 Task: Create in the project BridgeTech in Backlog an issue 'Upgrade the website performance and speed mechanisms of a web application to improve website loading time and user experience', assign it to team member softage.3@softage.net and change the status to IN PROGRESS. Create in the project BridgeTech in Backlog an issue 'Create a new online platform for online photography courses with advanced photography tools and community features', assign it to team member softage.4@softage.net and change the status to IN PROGRESS
Action: Mouse moved to (183, 52)
Screenshot: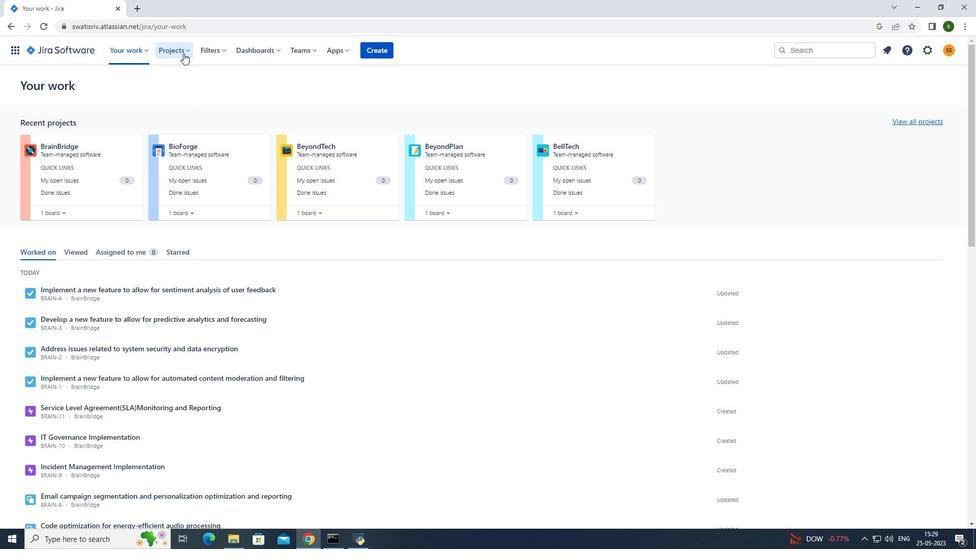 
Action: Mouse pressed left at (183, 52)
Screenshot: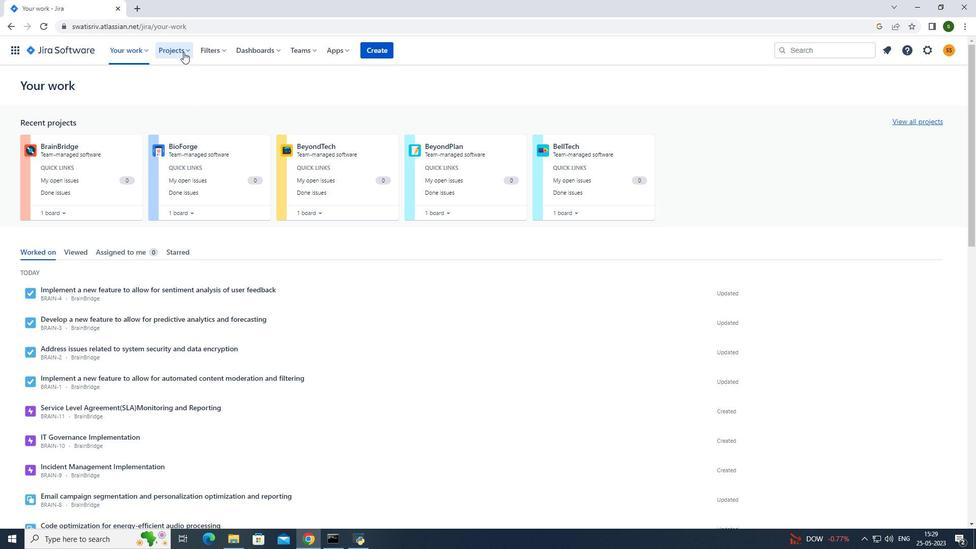 
Action: Mouse moved to (198, 92)
Screenshot: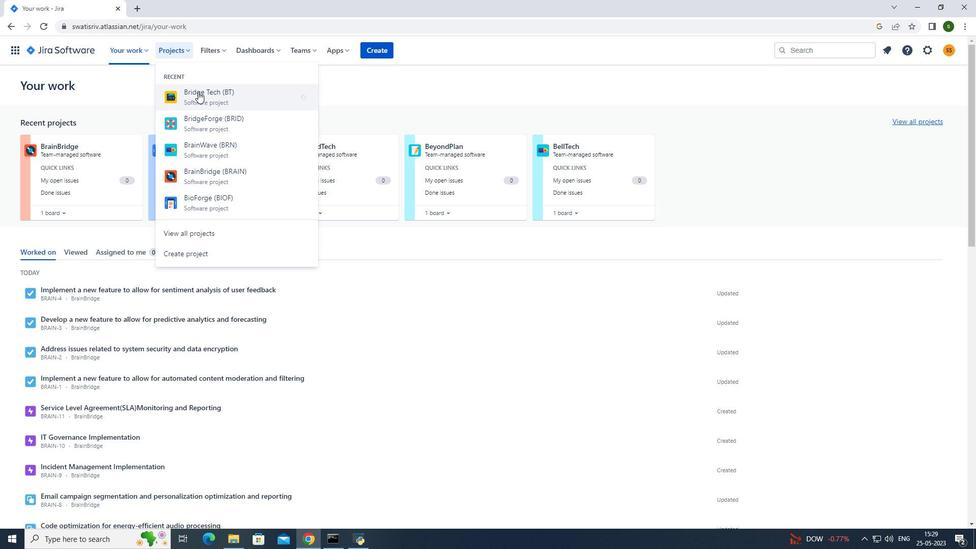
Action: Mouse pressed left at (198, 92)
Screenshot: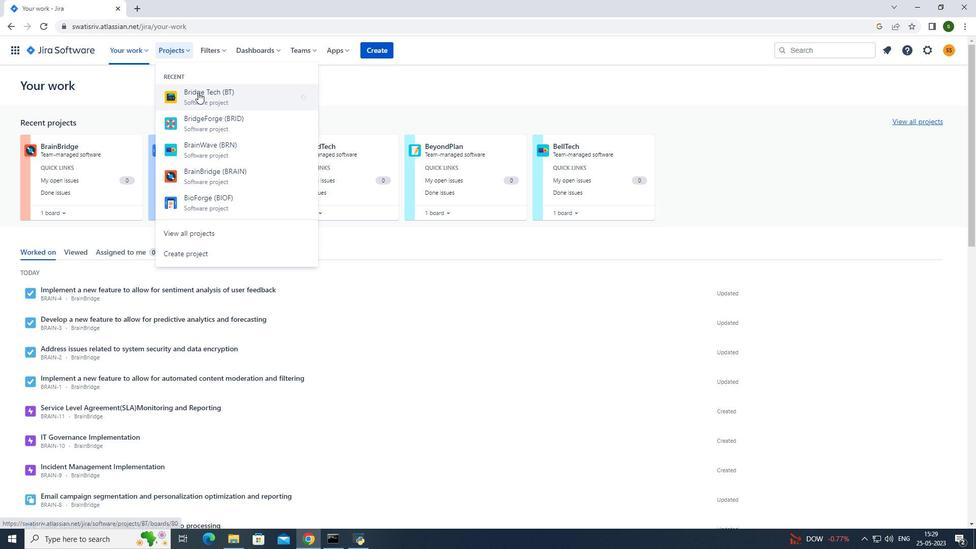 
Action: Mouse moved to (95, 158)
Screenshot: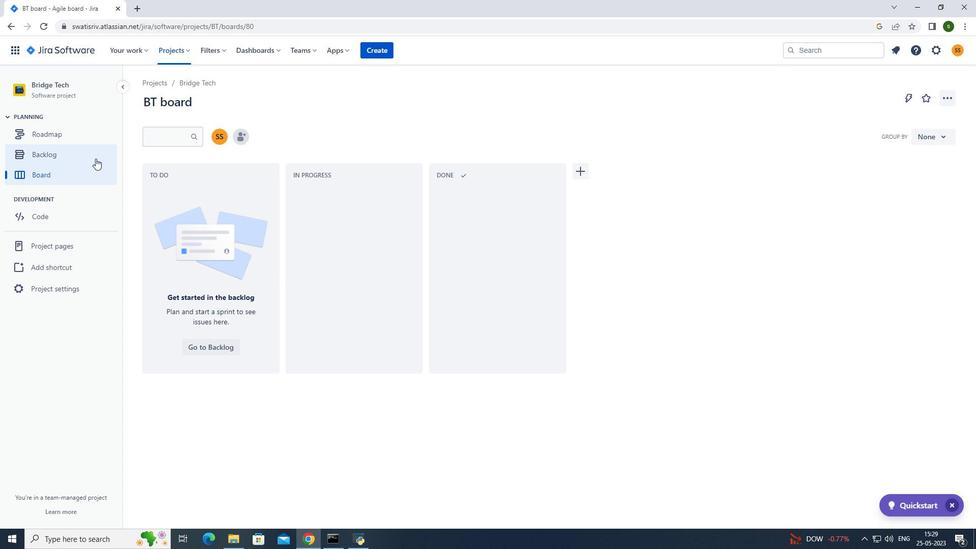 
Action: Mouse pressed left at (95, 158)
Screenshot: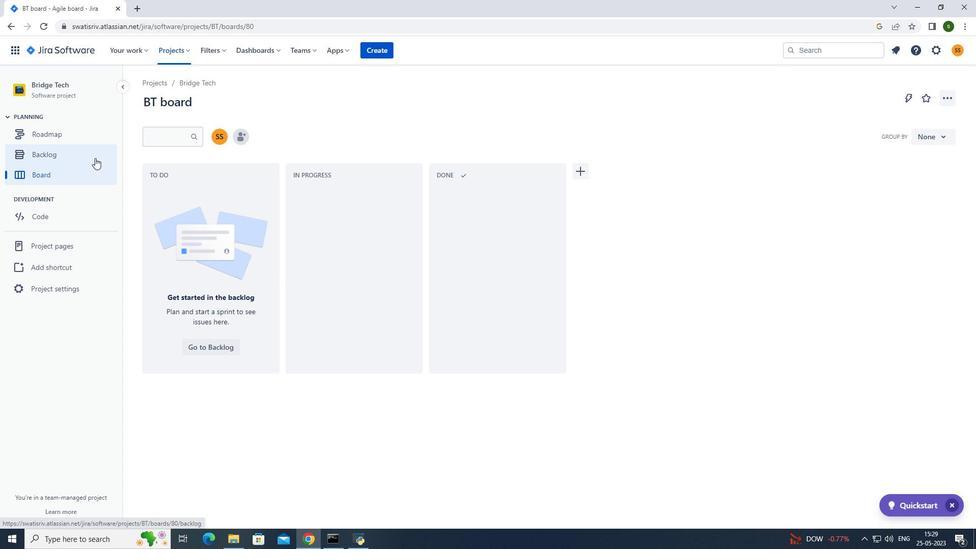 
Action: Mouse moved to (162, 225)
Screenshot: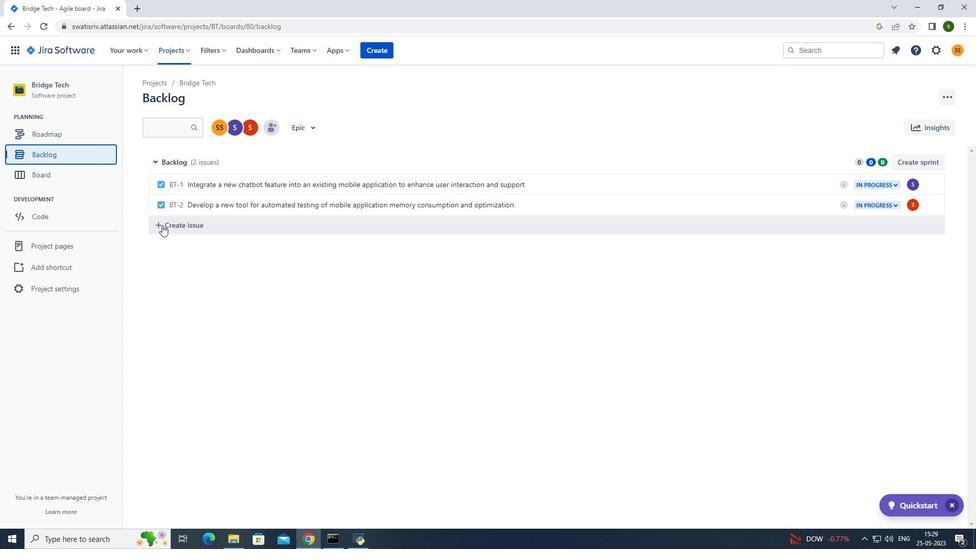 
Action: Mouse pressed left at (162, 225)
Screenshot: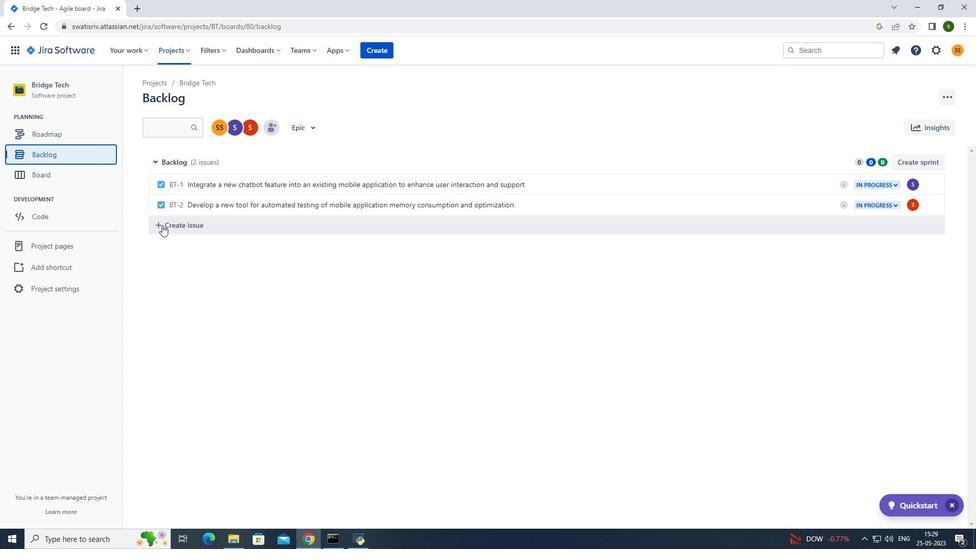 
Action: Mouse moved to (291, 225)
Screenshot: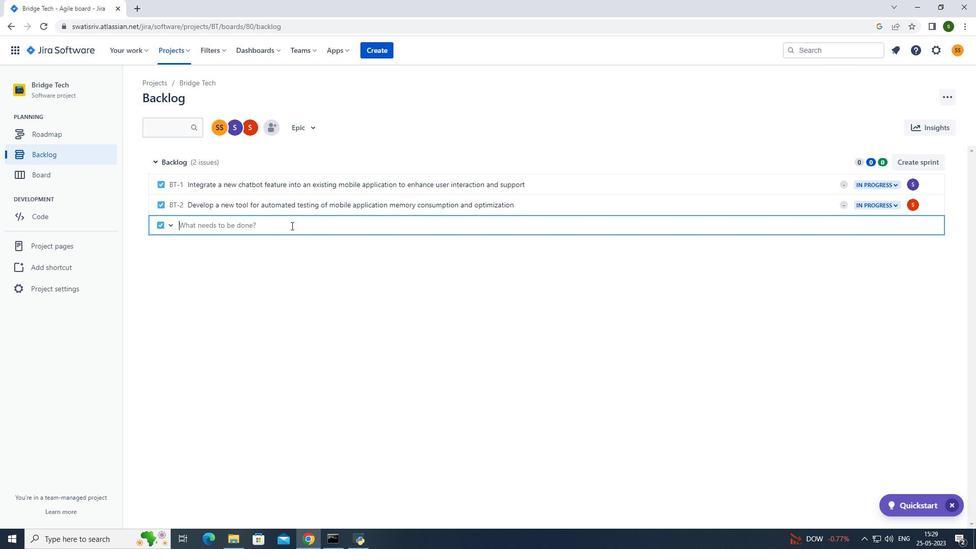 
Action: Key pressed <Key.caps_lock>U<Key.caps_lock>pgrade<Key.space>the<Key.space>websiy<Key.backspace>te<Key.space>
Screenshot: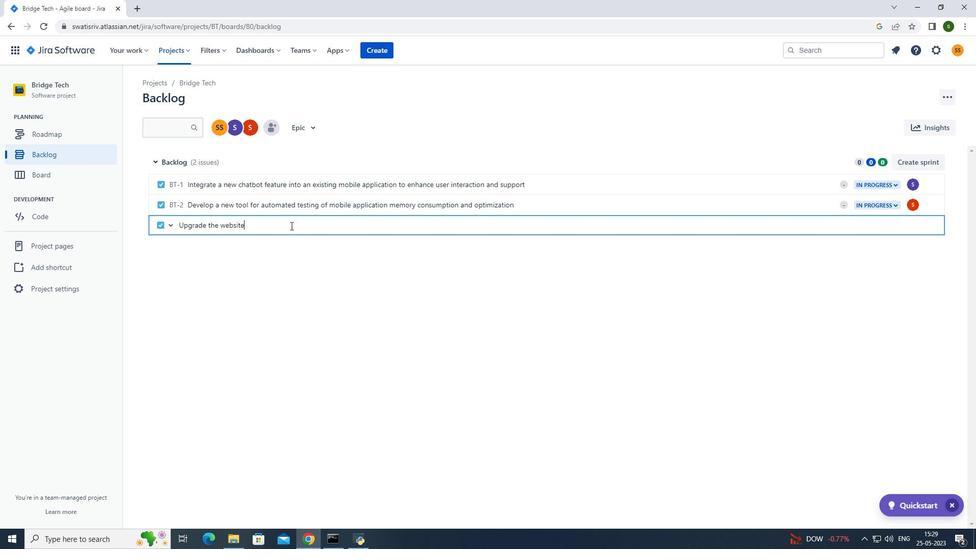 
Action: Mouse moved to (290, 225)
Screenshot: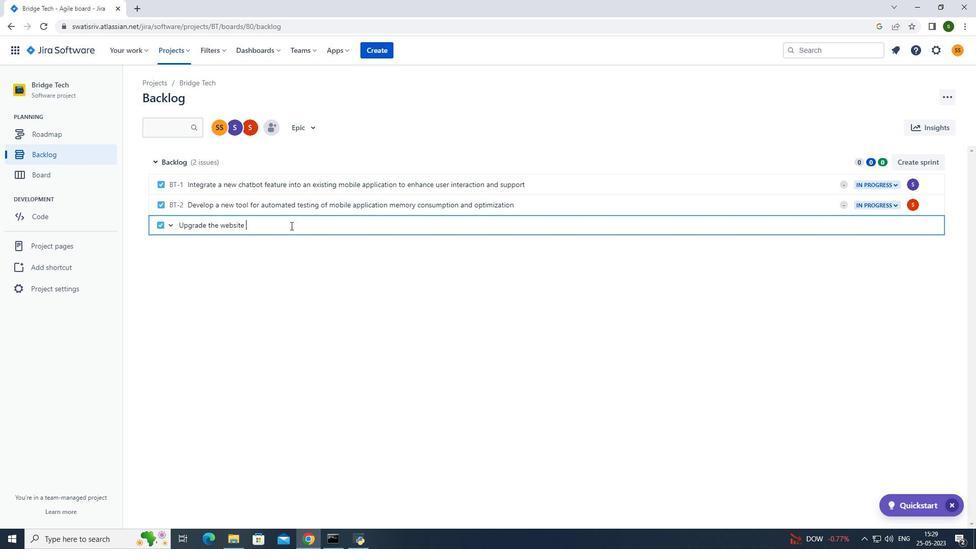 
Action: Key pressed performance<Key.space>and<Key.space>speed<Key.space>mechanisms<Key.space>of<Key.space>a<Key.space>web<Key.space>application<Key.space>to<Key.space>improve<Key.space>websiy<Key.backspace>te<Key.space>loadu<Key.backspace>ing<Key.space>time<Key.space>and<Key.space>user<Key.space>experience<Key.enter>
Screenshot: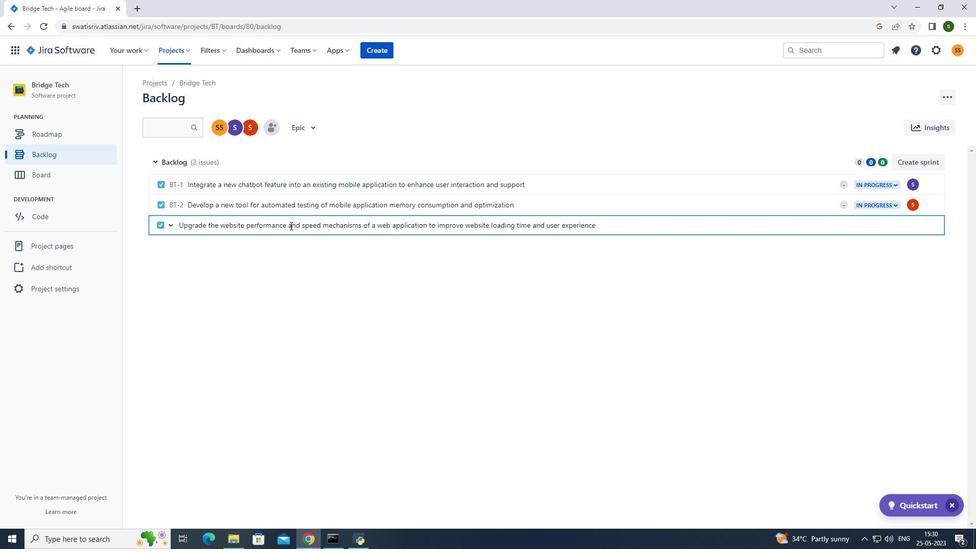 
Action: Mouse moved to (908, 227)
Screenshot: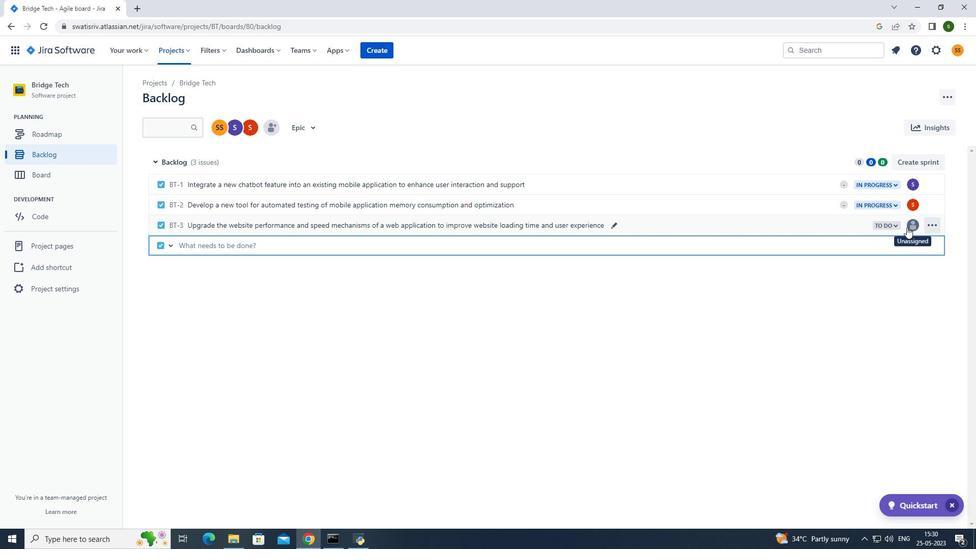 
Action: Mouse pressed left at (908, 227)
Screenshot: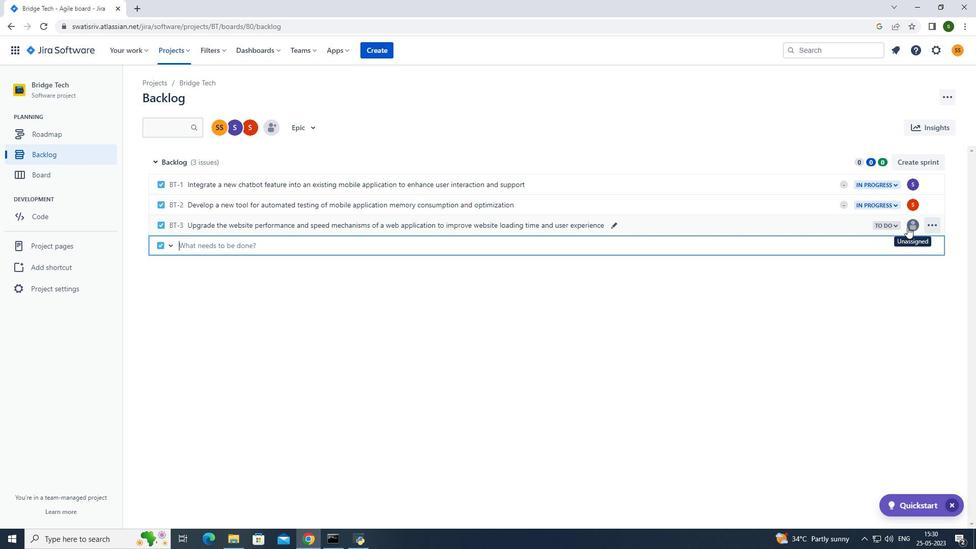
Action: Mouse moved to (837, 245)
Screenshot: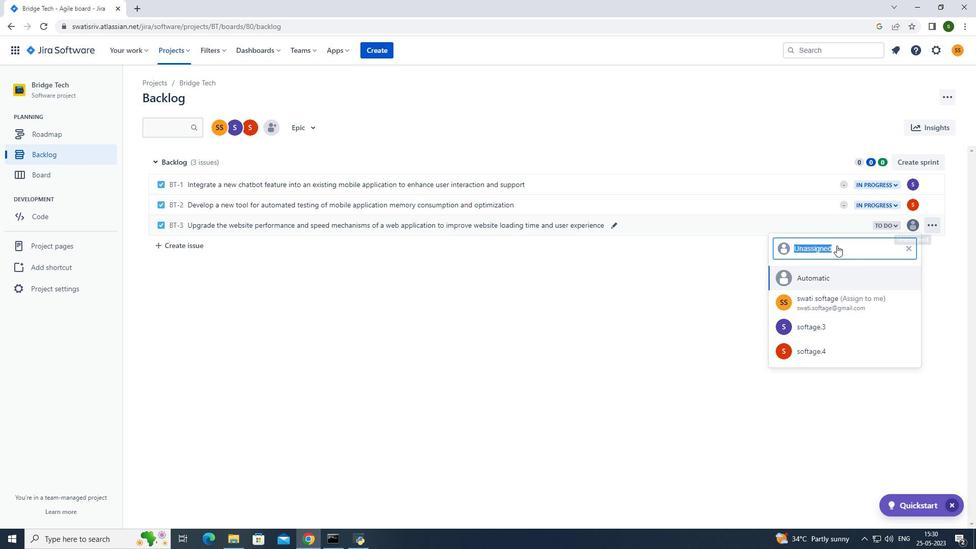 
Action: Key pressed softage.3<Key.shift>@softage.net
Screenshot: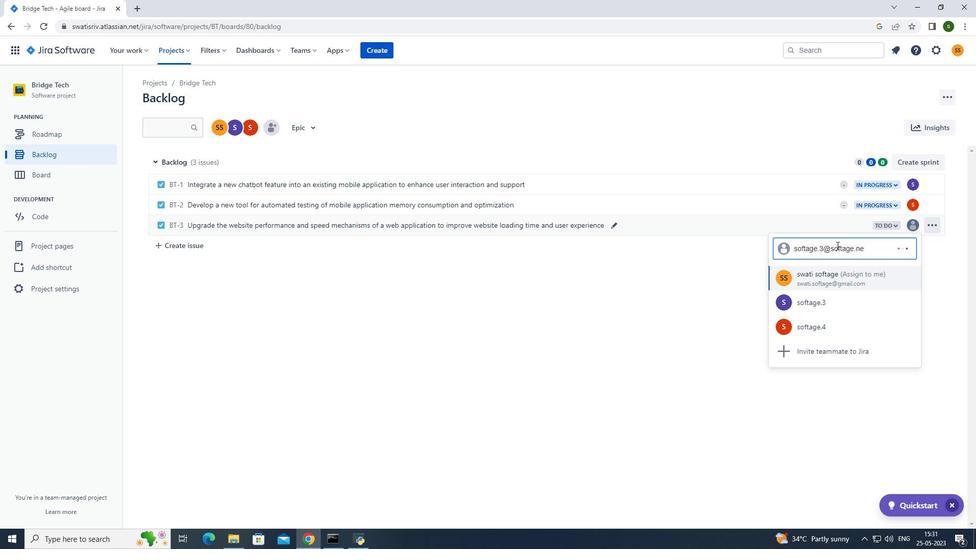 
Action: Mouse moved to (830, 276)
Screenshot: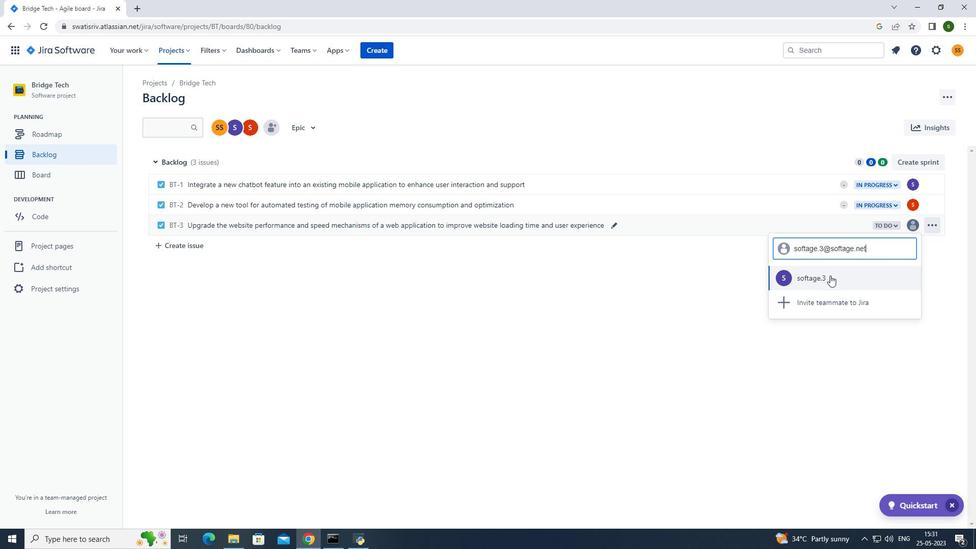 
Action: Mouse pressed left at (830, 276)
Screenshot: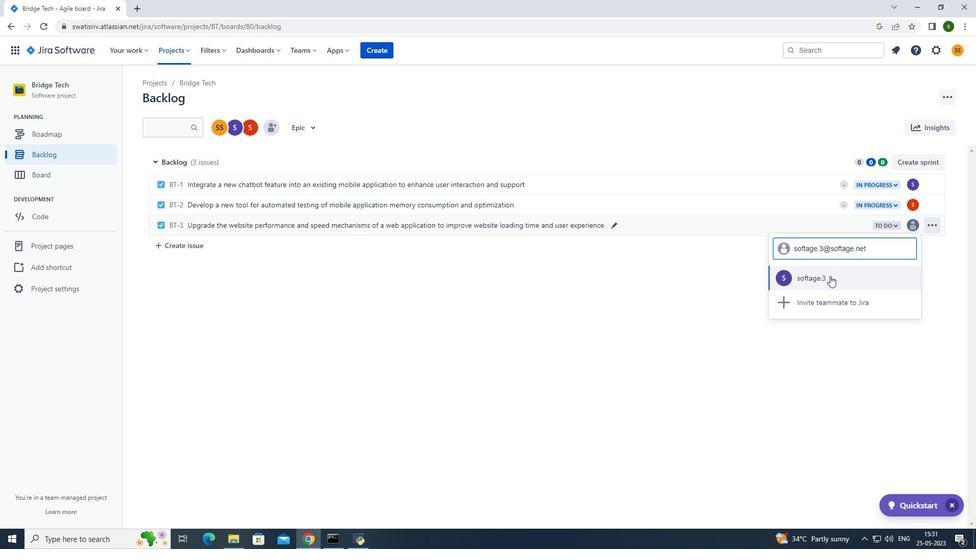 
Action: Mouse moved to (887, 222)
Screenshot: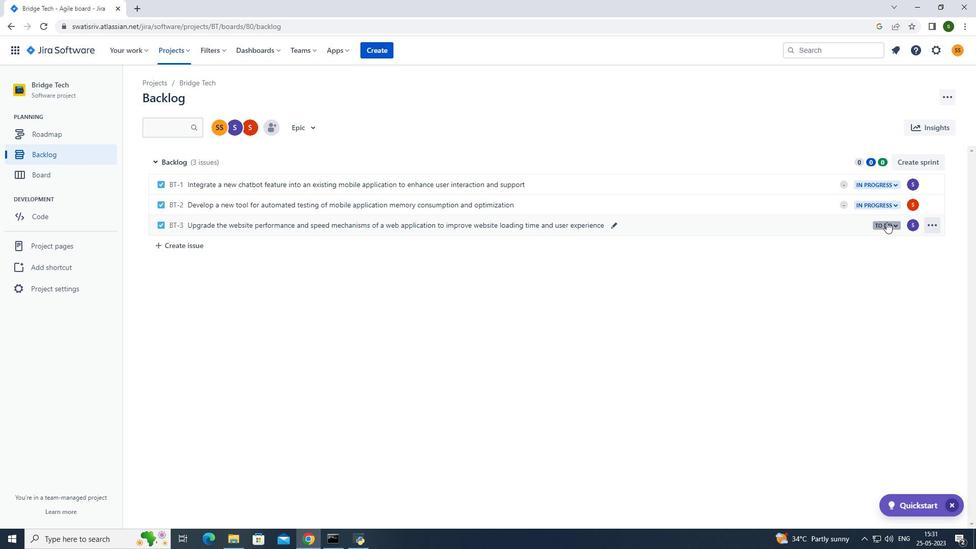 
Action: Mouse pressed left at (887, 222)
Screenshot: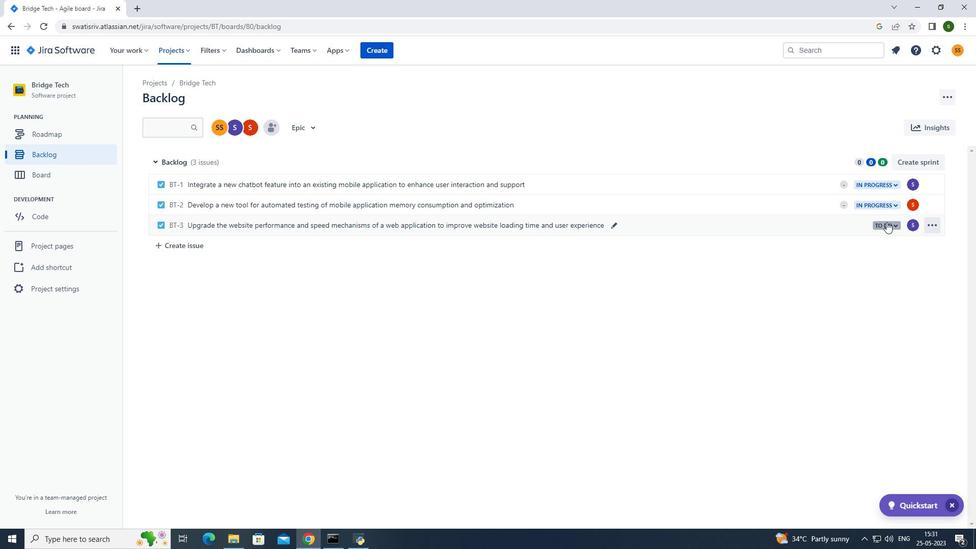 
Action: Mouse moved to (847, 247)
Screenshot: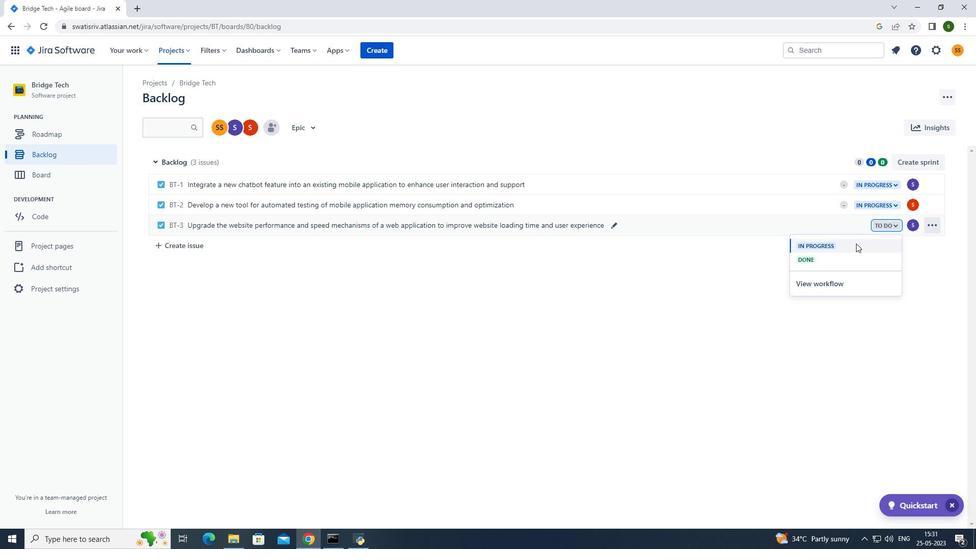 
Action: Mouse pressed left at (847, 247)
Screenshot: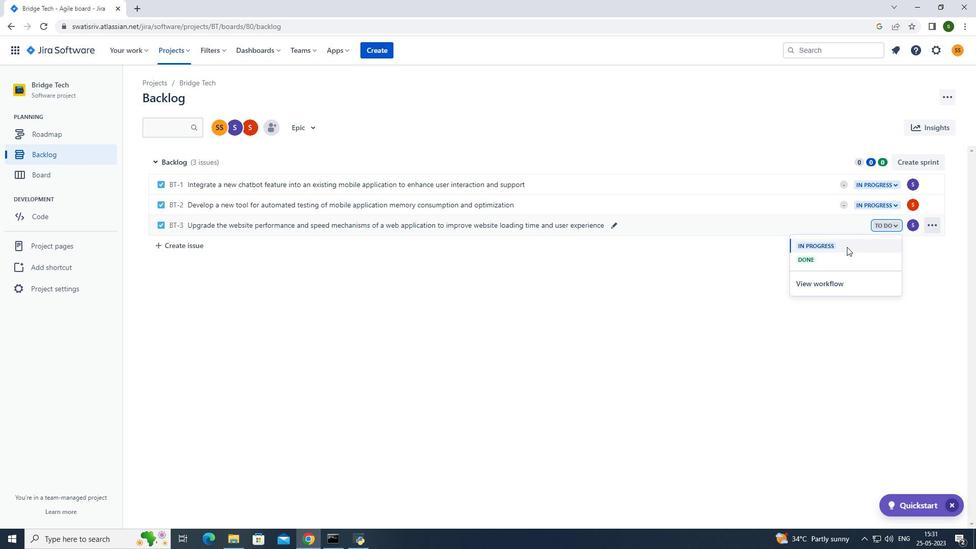 
Action: Mouse moved to (170, 34)
Screenshot: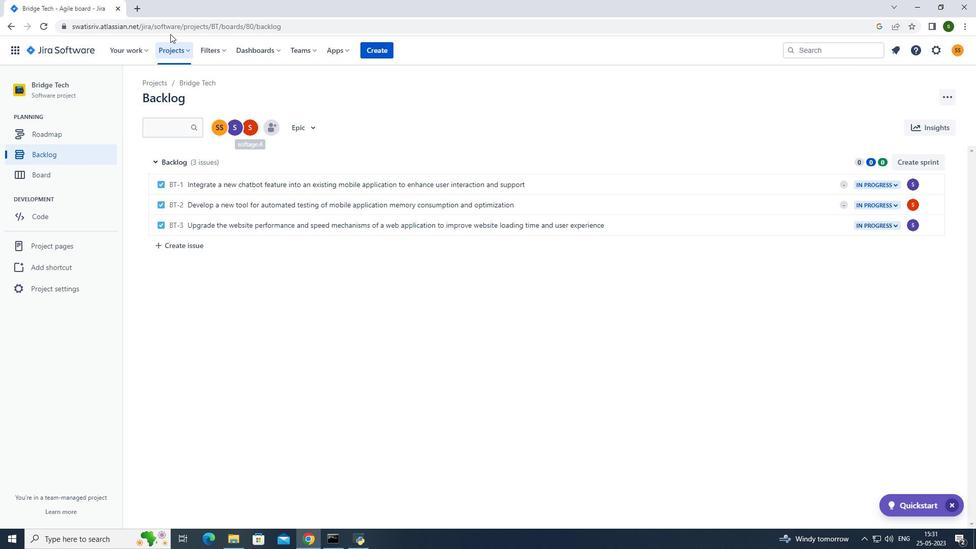 
Action: Mouse pressed left at (170, 34)
Screenshot: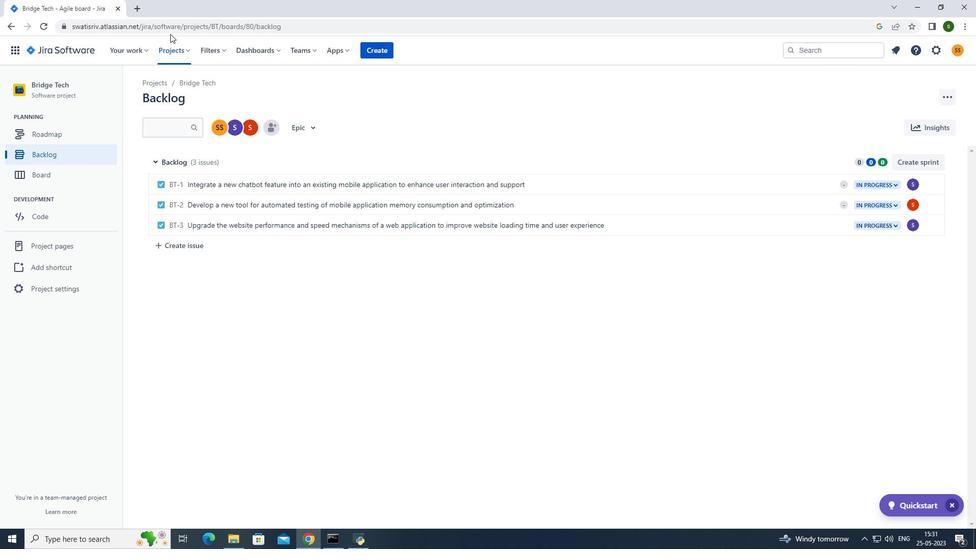 
Action: Mouse moved to (173, 44)
Screenshot: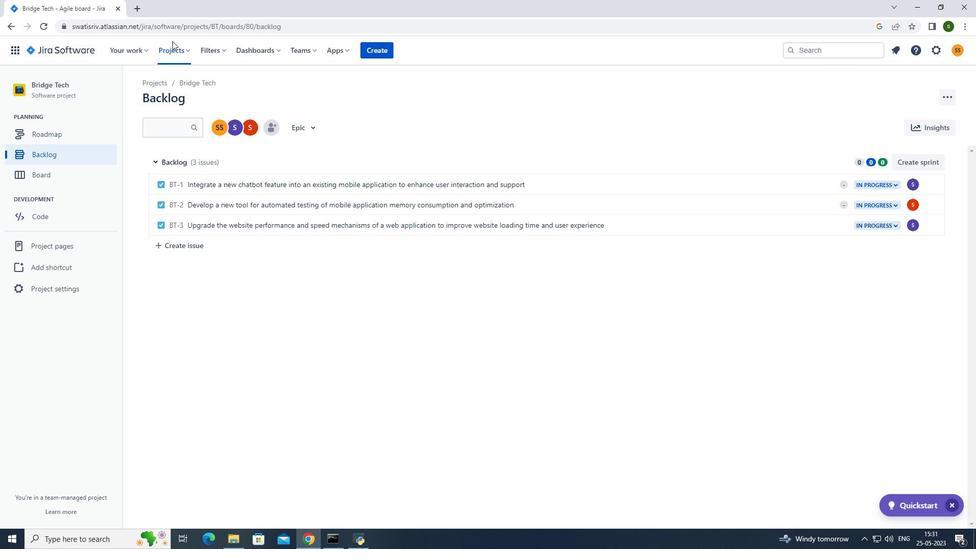 
Action: Mouse pressed left at (173, 44)
Screenshot: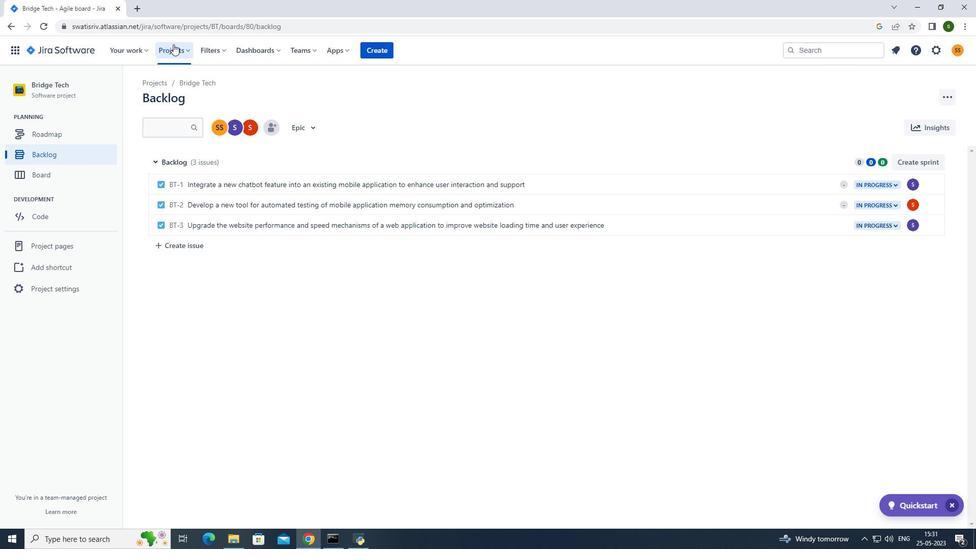 
Action: Mouse moved to (195, 93)
Screenshot: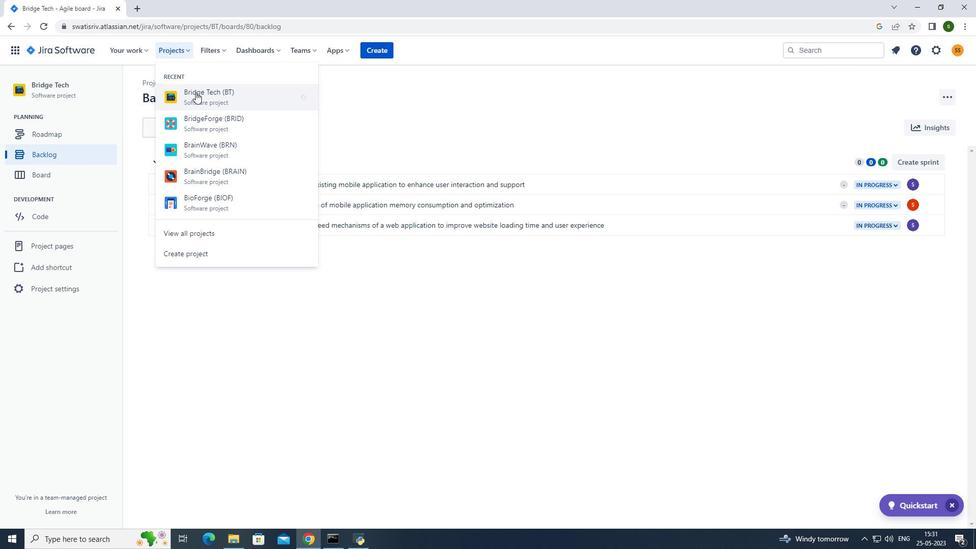 
Action: Mouse pressed left at (195, 93)
Screenshot: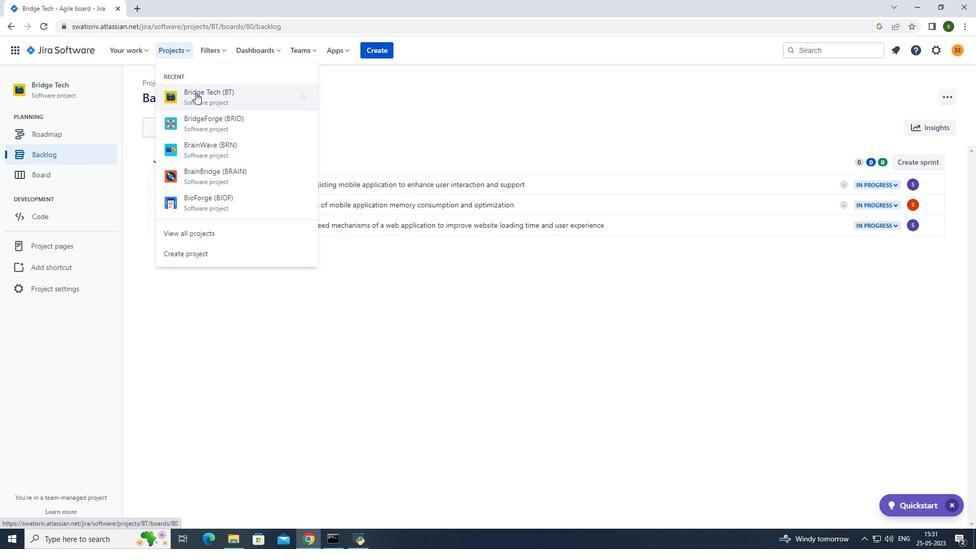 
Action: Mouse moved to (72, 157)
Screenshot: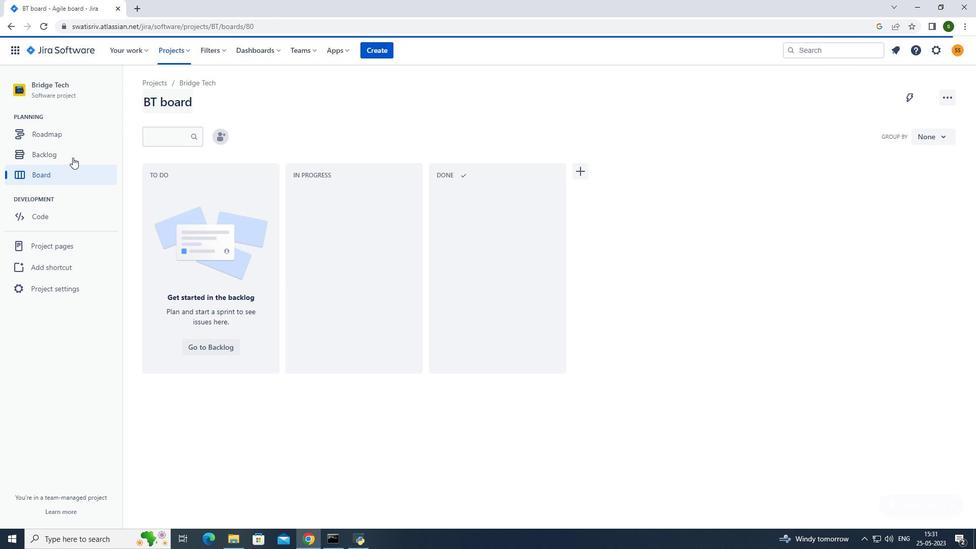 
Action: Mouse pressed left at (72, 157)
Screenshot: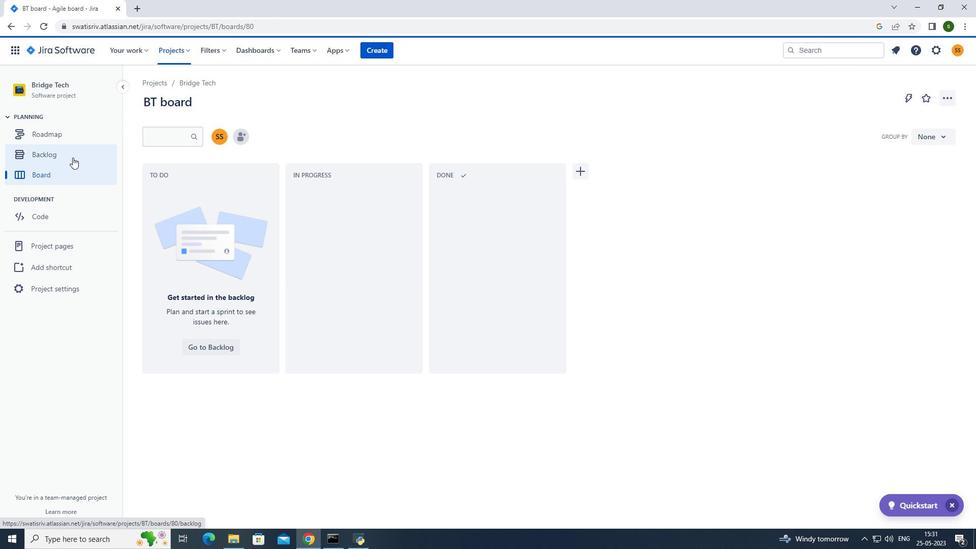
Action: Mouse moved to (216, 241)
Screenshot: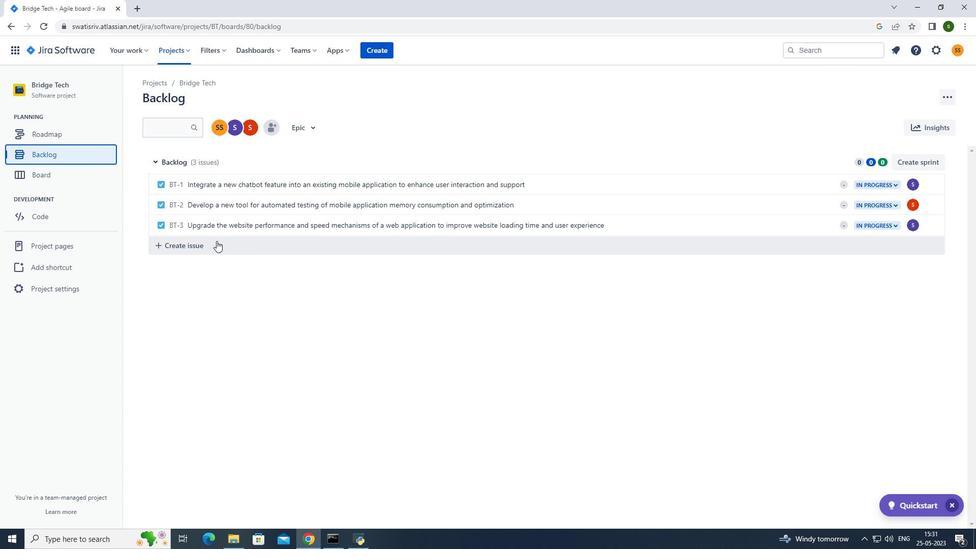 
Action: Mouse pressed left at (216, 241)
Screenshot: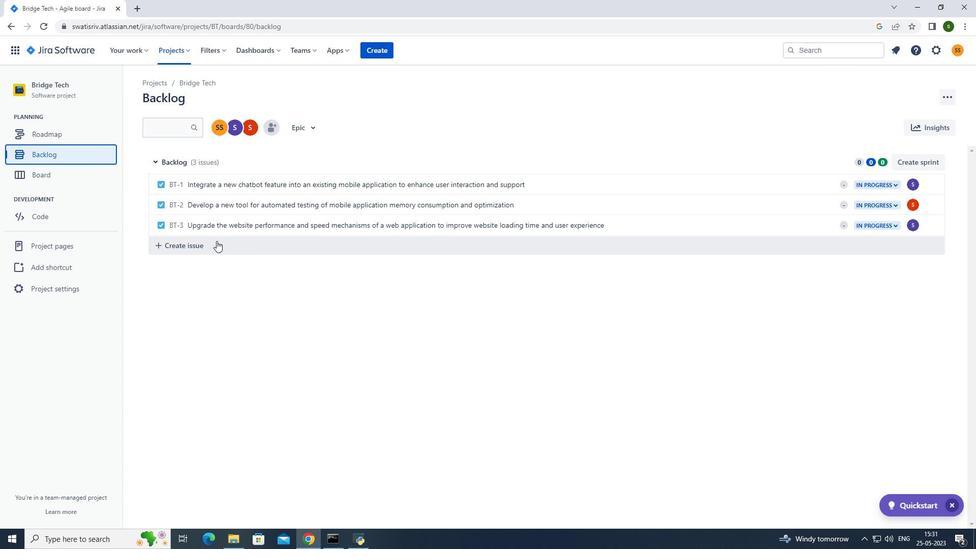 
Action: Mouse moved to (246, 247)
Screenshot: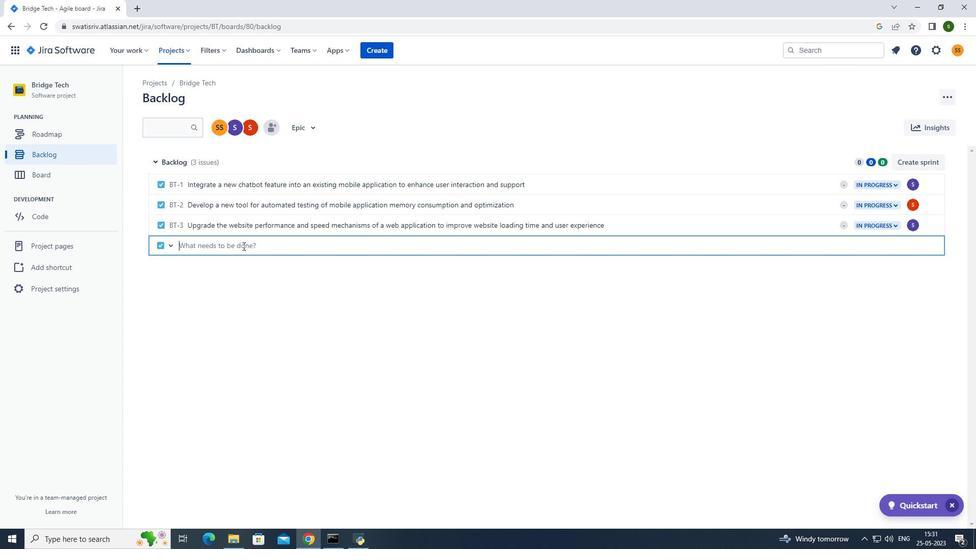 
Action: Key pressed ac<Key.backspace><Key.backspace><Key.backspace>a<Key.caps_lock><Key.backspace>C<Key.caps_lock>reate<Key.space>a<Key.space>new<Key.space>online<Key.space>platform<Key.space>for<Key.space>online<Key.space>photography<Key.space>courses<Key.space>with<Key.space>advanced<Key.space>phoy<Key.backspace>tography<Key.space>courses<Key.space>
Screenshot: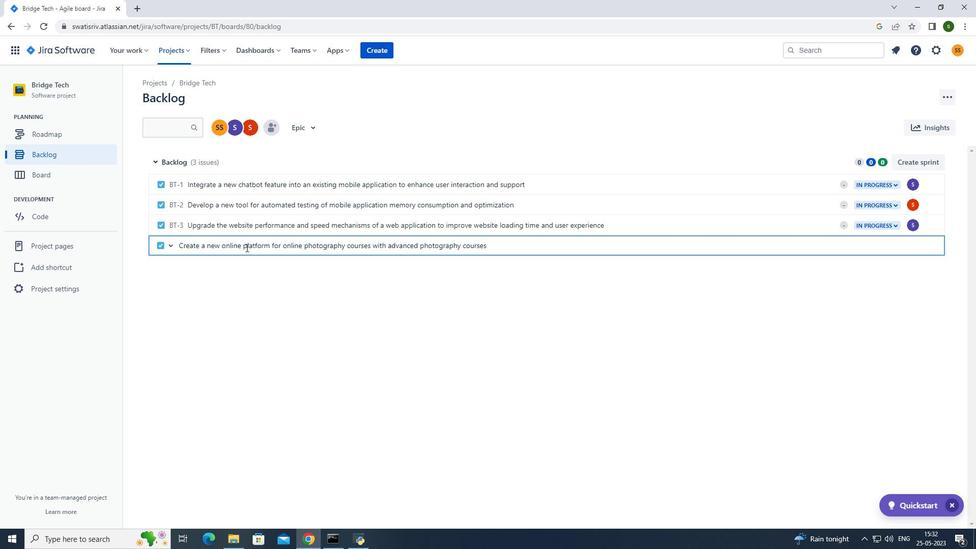 
Action: Mouse moved to (494, 237)
Screenshot: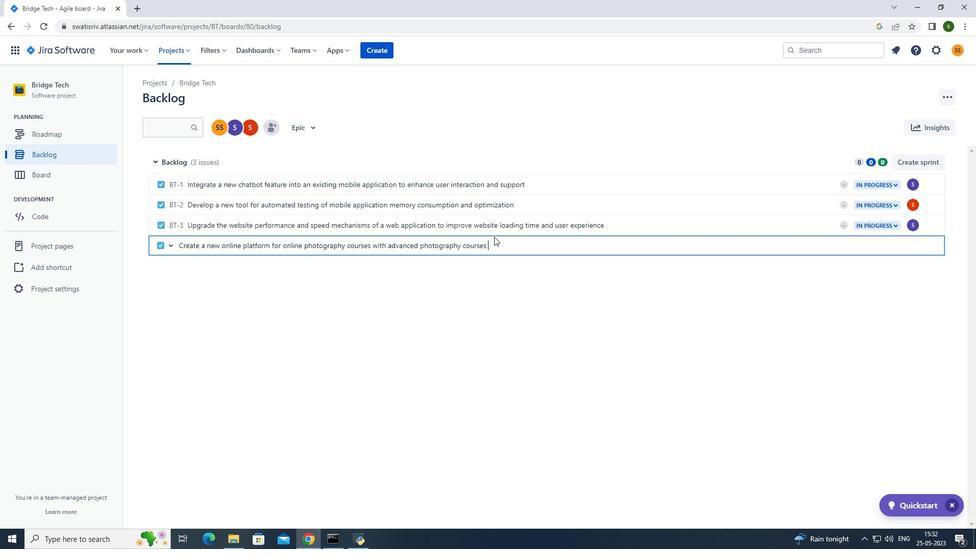 
Action: Key pressed <Key.backspace><Key.backspace><Key.backspace><Key.backspace><Key.backspace><Key.backspace><Key.backspace><Key.backspace>tools<Key.space>and<Key.space>community<Key.space>features<Key.enter>
Screenshot: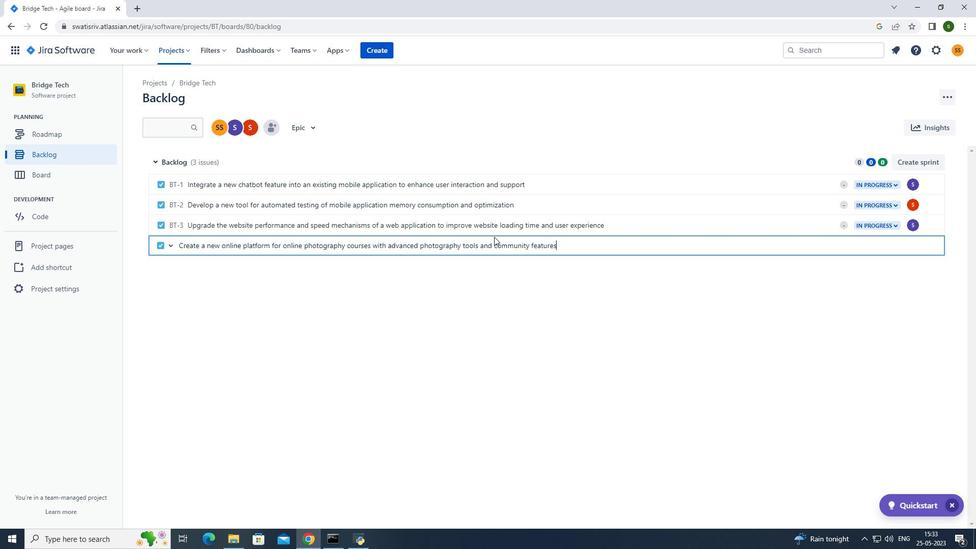 
Action: Mouse moved to (913, 248)
Screenshot: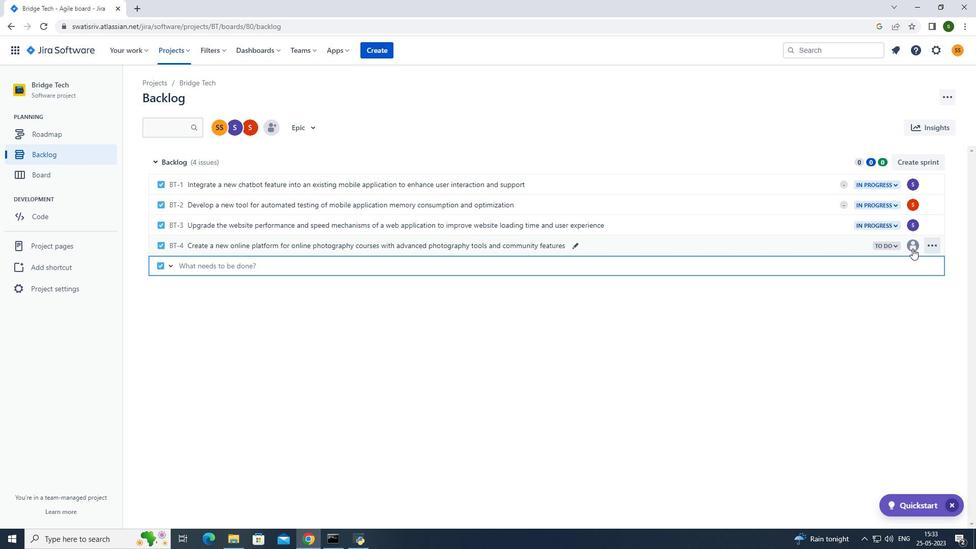
Action: Mouse pressed left at (913, 248)
Screenshot: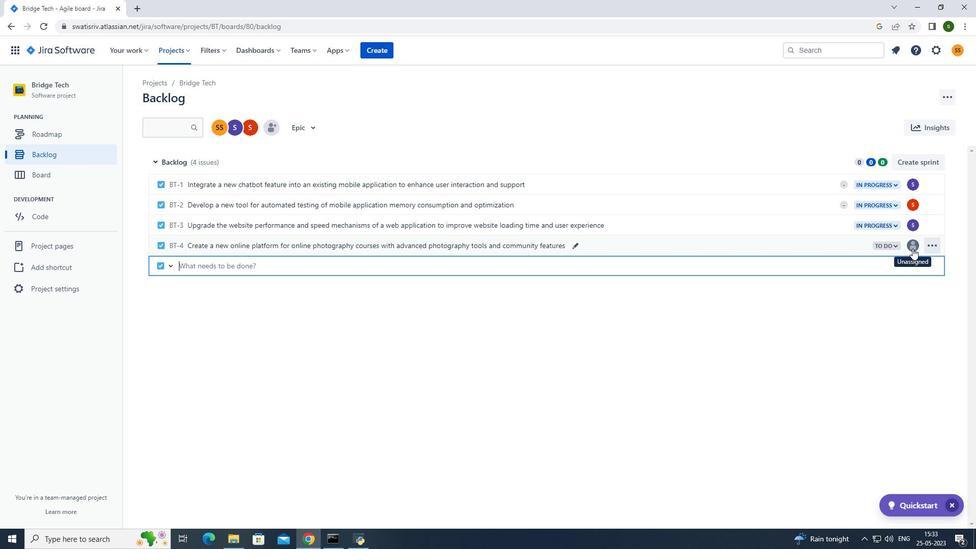 
Action: Mouse moved to (831, 268)
Screenshot: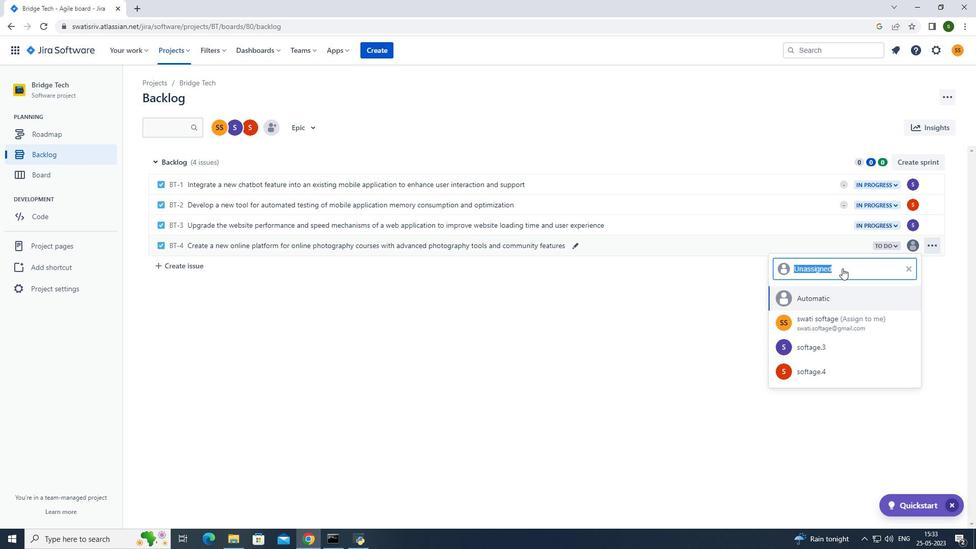 
Action: Key pressed softage.4<Key.shift>@softage.net
Screenshot: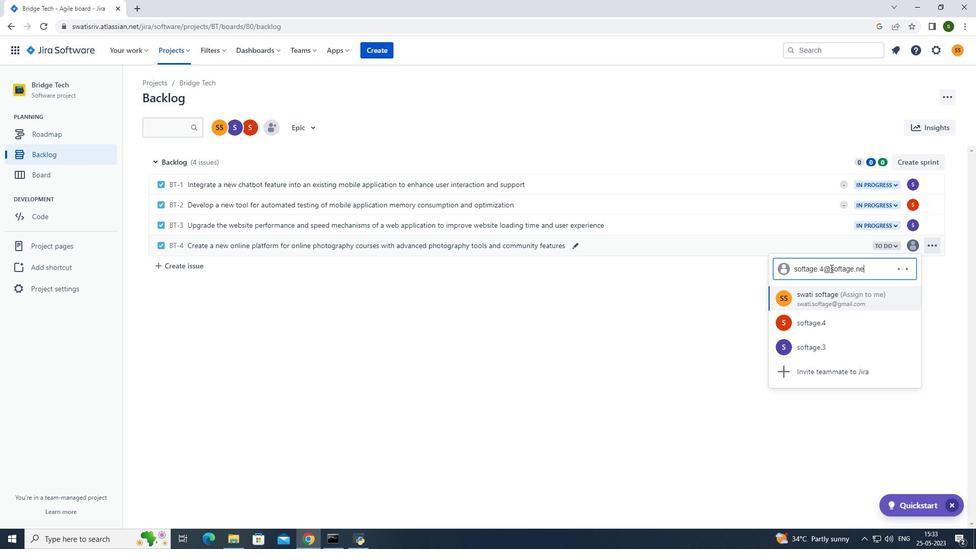 
Action: Mouse moved to (822, 300)
Screenshot: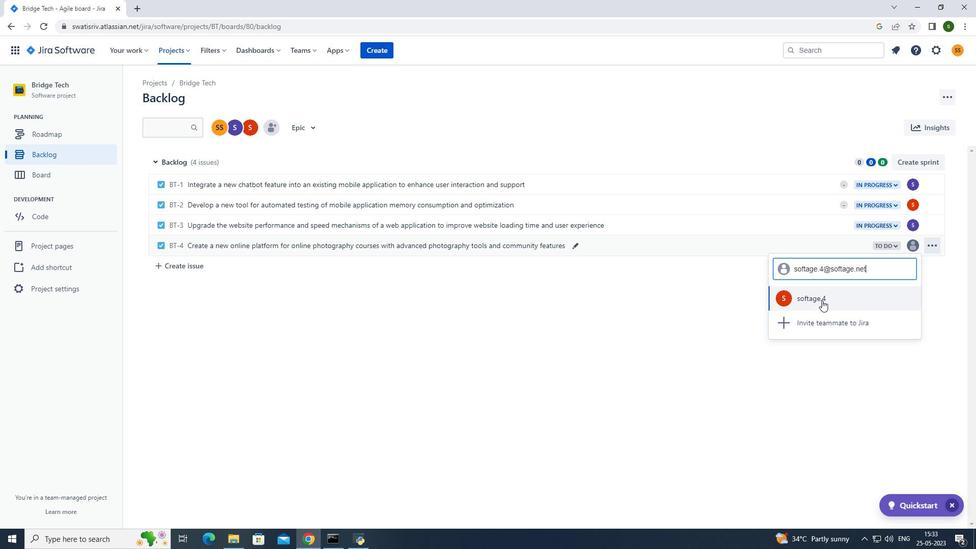 
Action: Mouse pressed left at (822, 300)
Screenshot: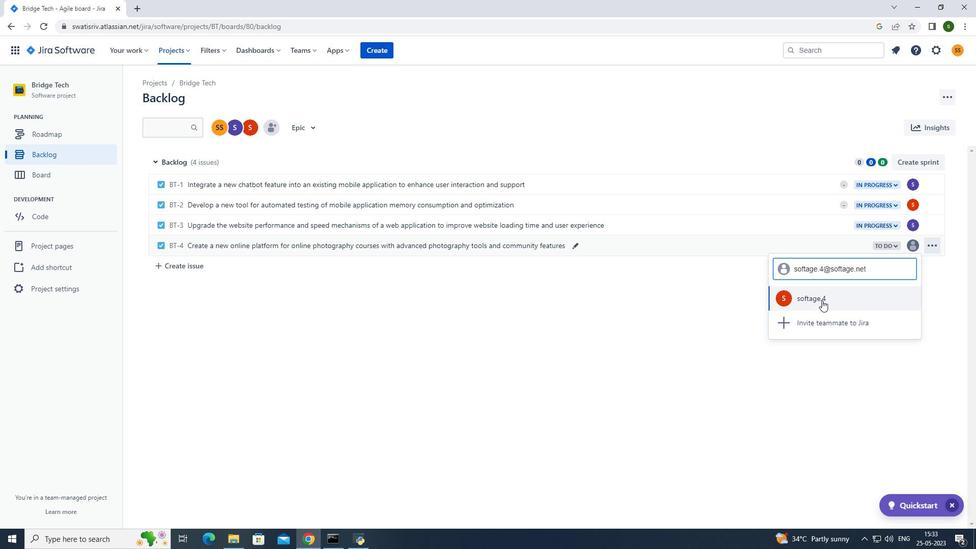 
Action: Mouse moved to (887, 247)
Screenshot: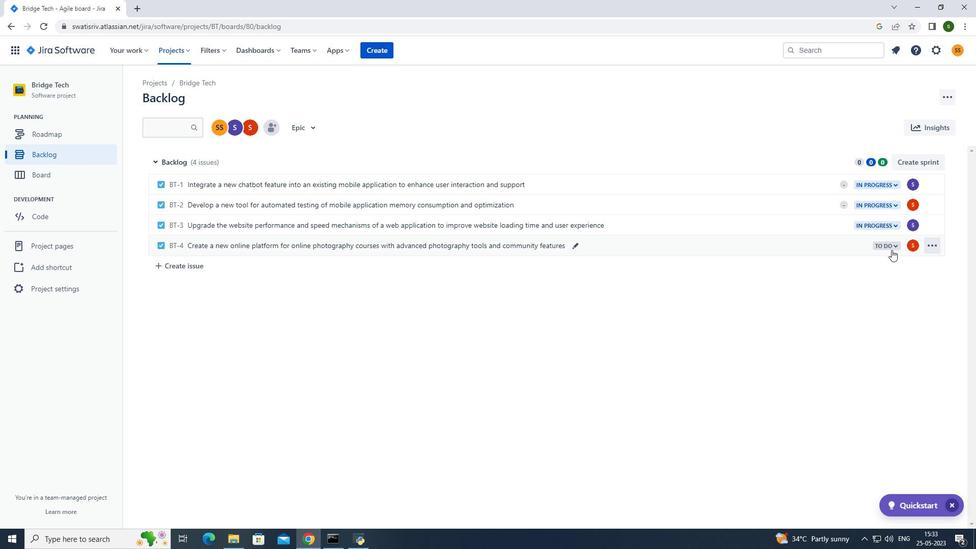
Action: Mouse pressed left at (887, 247)
Screenshot: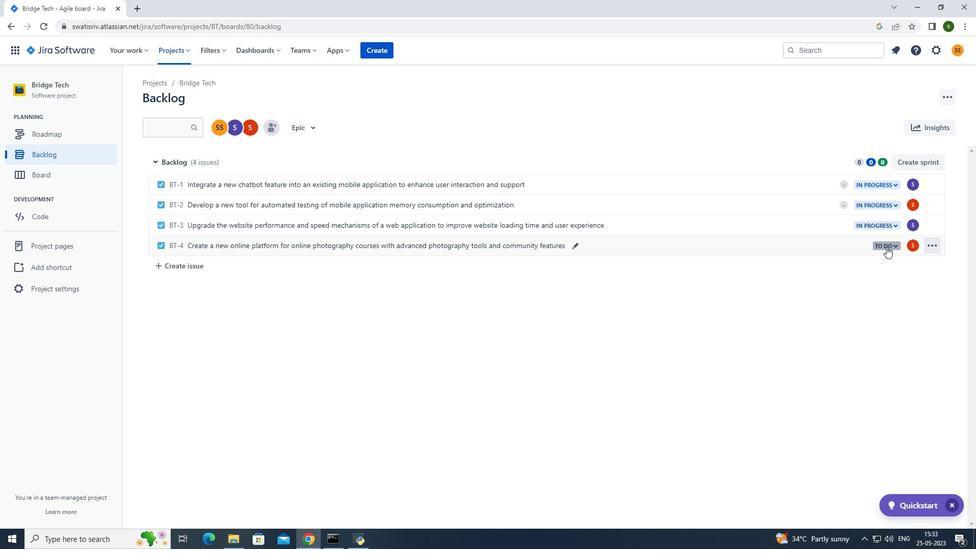 
Action: Mouse moved to (860, 266)
Screenshot: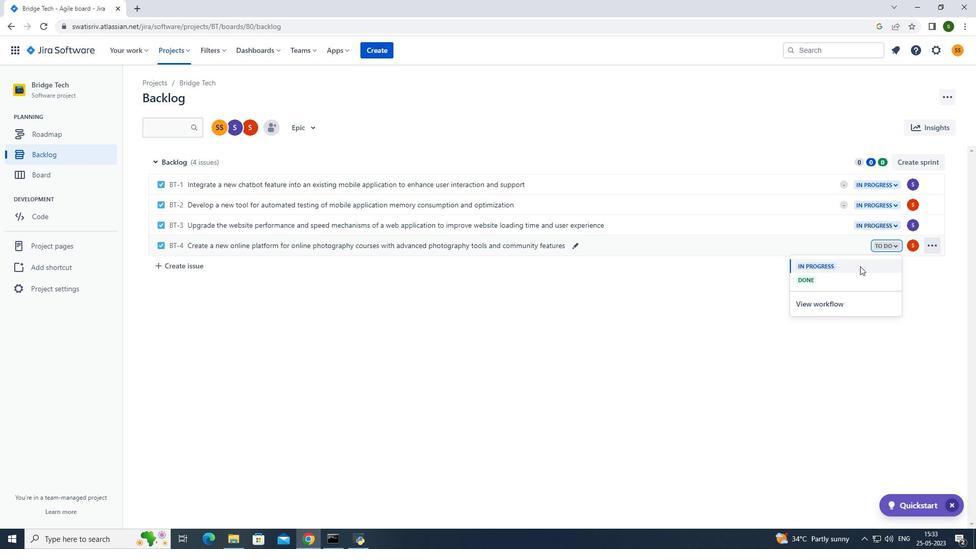 
Action: Mouse pressed left at (860, 266)
Screenshot: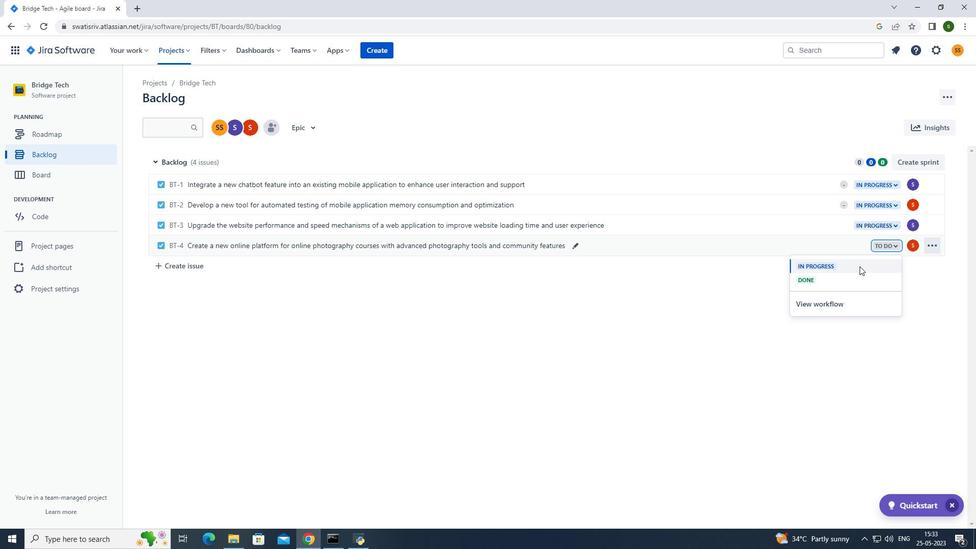 
Action: Mouse moved to (492, 113)
Screenshot: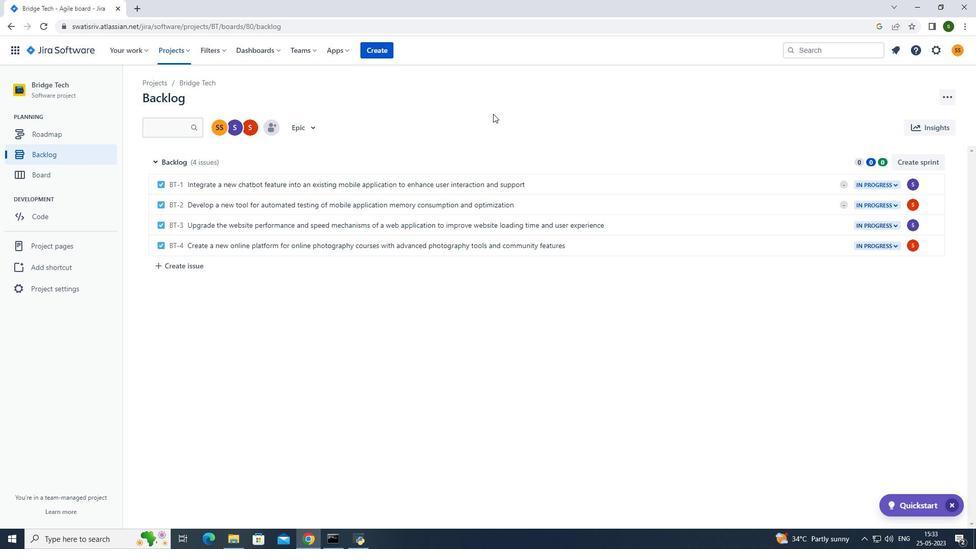 
